 Task: In the  document poem.pdf Download file as 'Open Document Format' Share this file with 'softage.5@softage.net' Insert the command  Suggesting 
Action: Mouse moved to (267, 333)
Screenshot: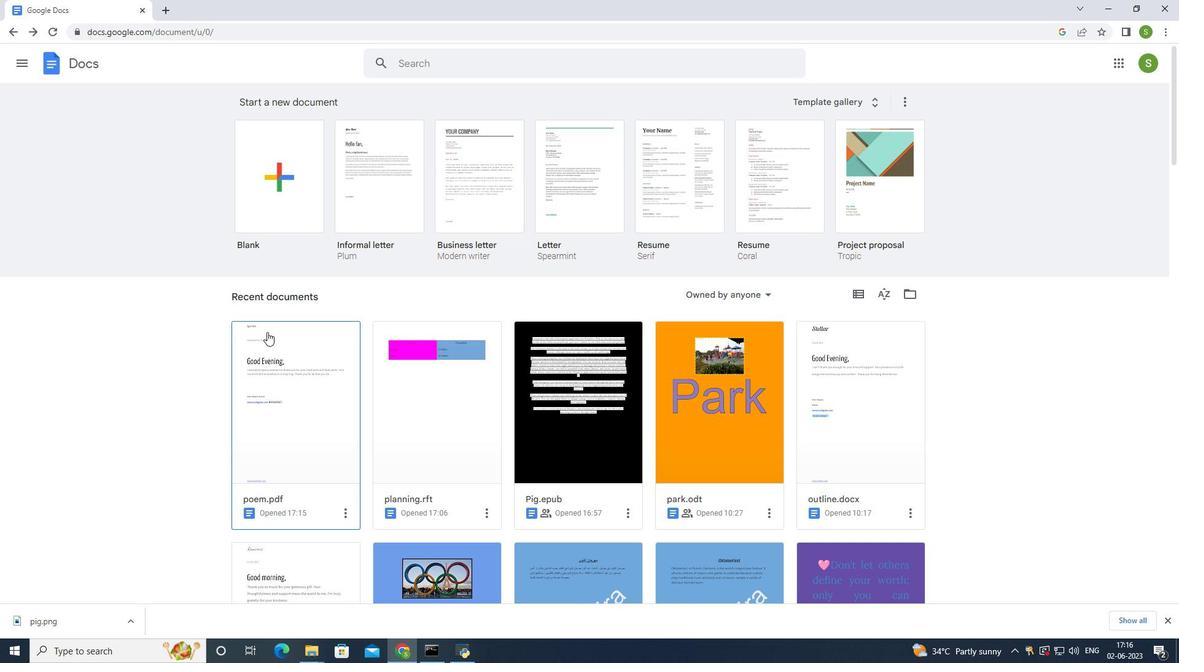 
Action: Mouse pressed left at (267, 333)
Screenshot: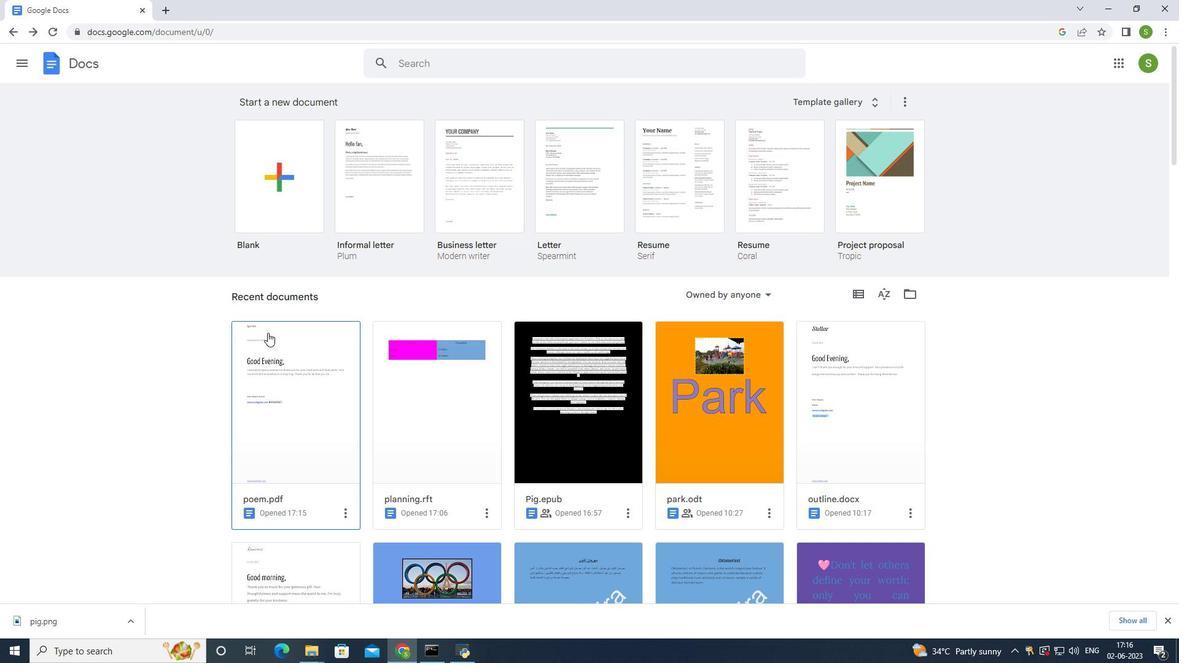 
Action: Mouse moved to (47, 74)
Screenshot: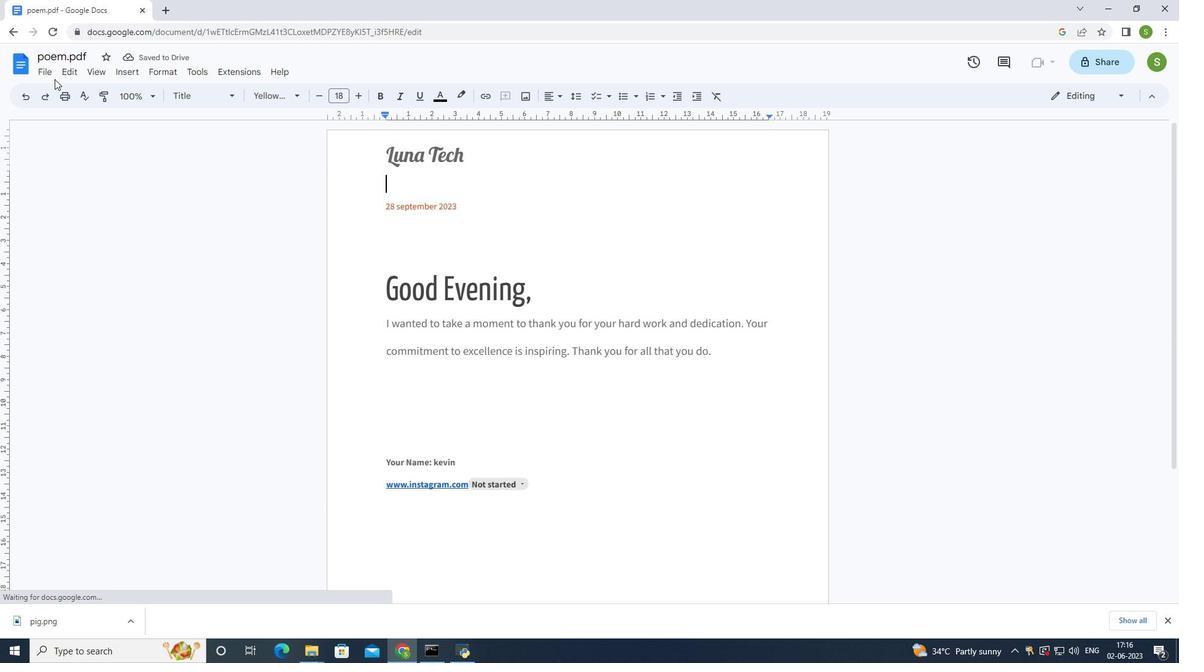
Action: Mouse pressed left at (47, 74)
Screenshot: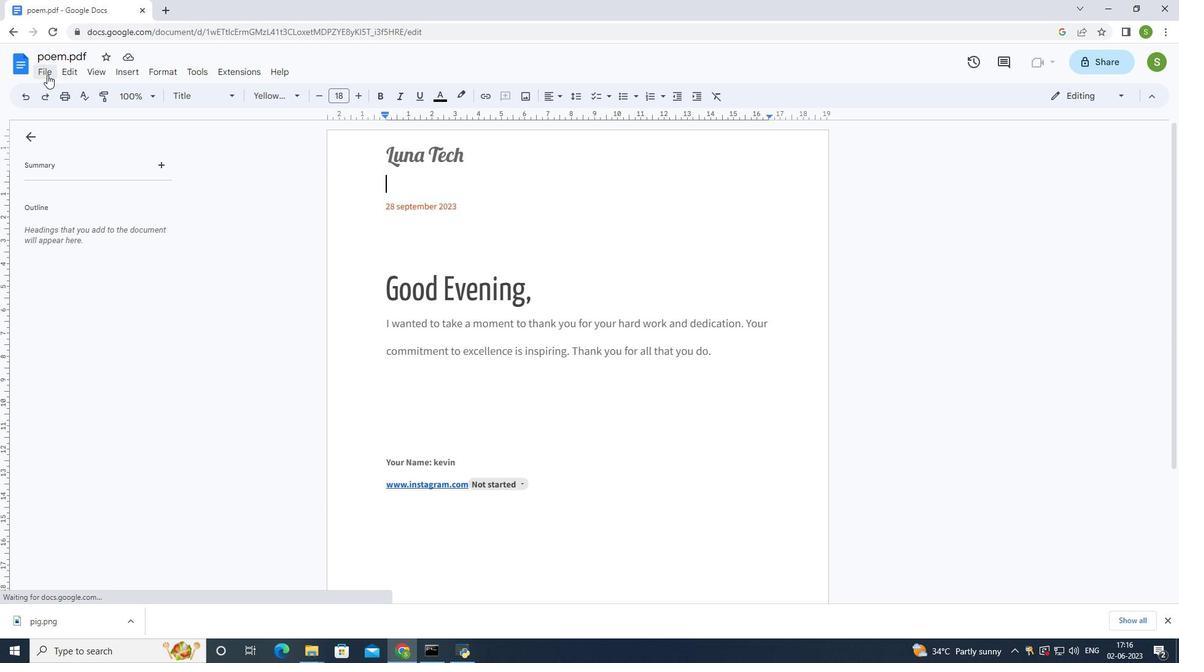 
Action: Mouse moved to (264, 277)
Screenshot: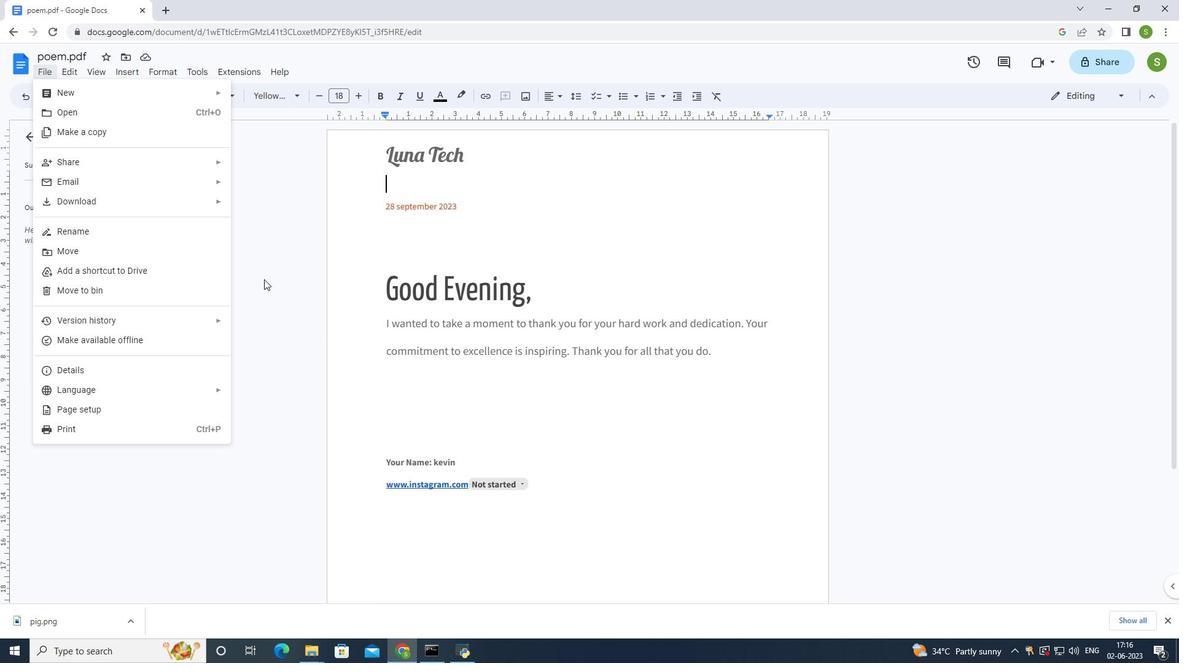 
Action: Mouse pressed left at (264, 277)
Screenshot: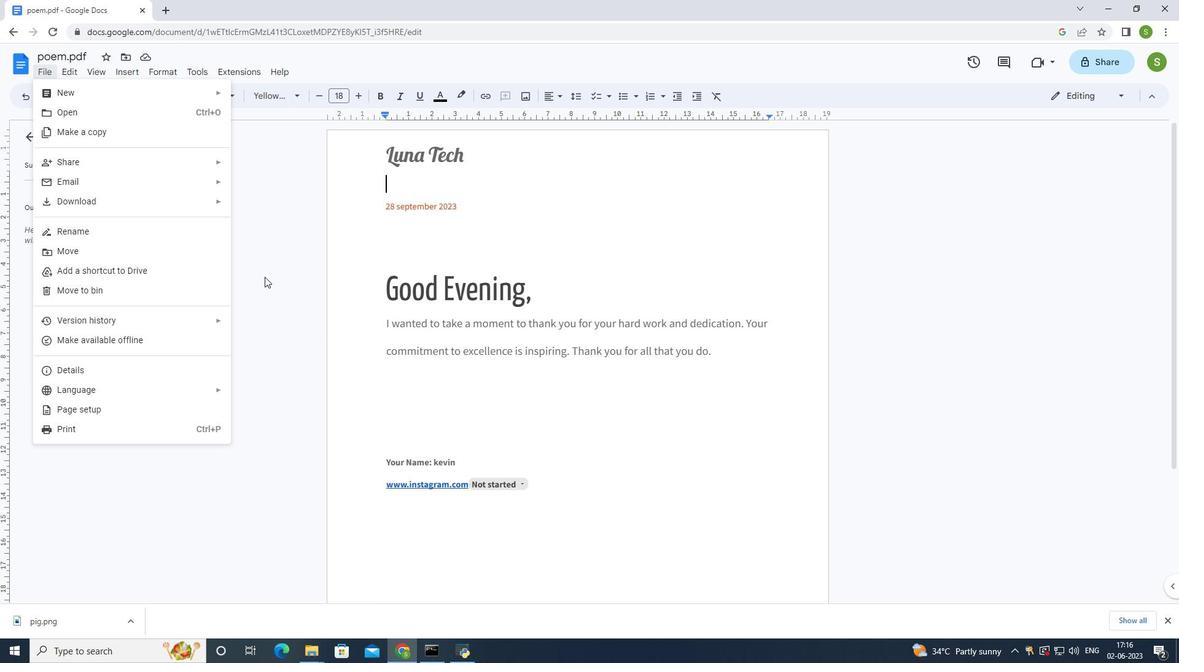 
Action: Mouse moved to (125, 75)
Screenshot: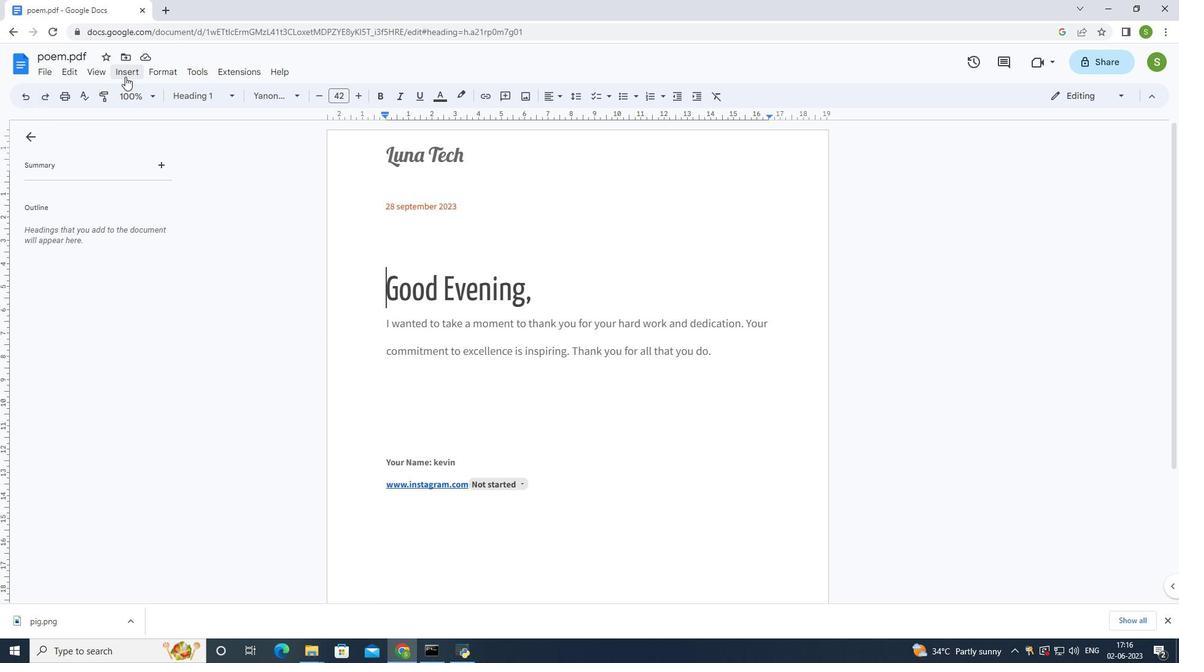 
Action: Mouse pressed left at (125, 75)
Screenshot: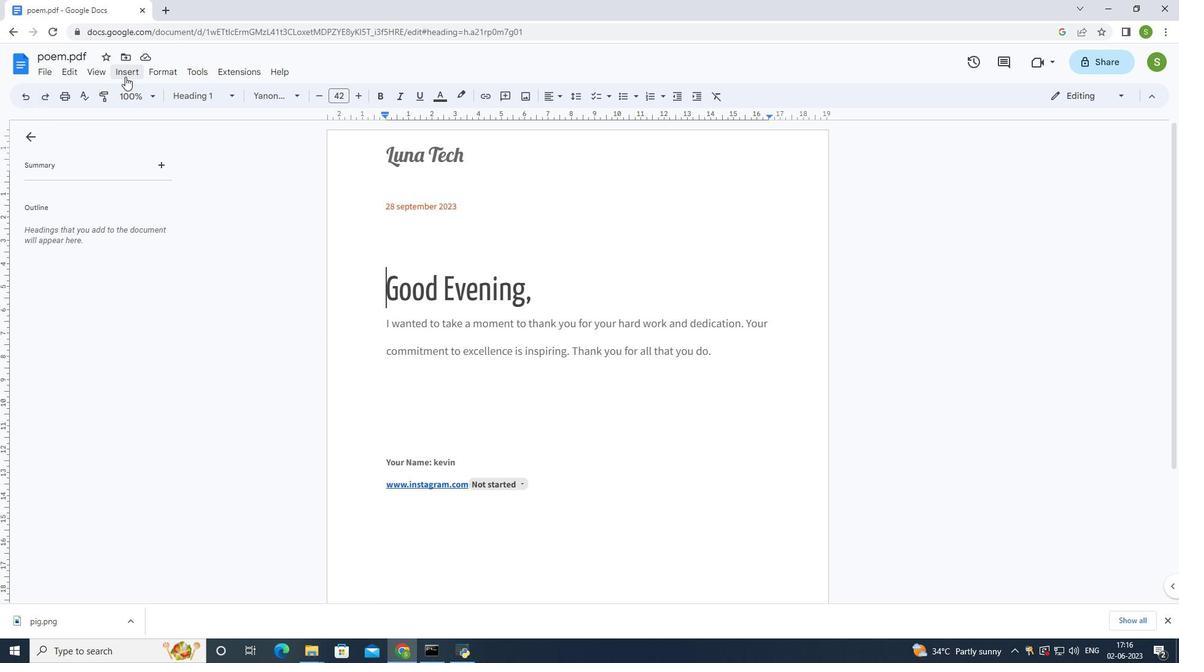 
Action: Mouse moved to (159, 71)
Screenshot: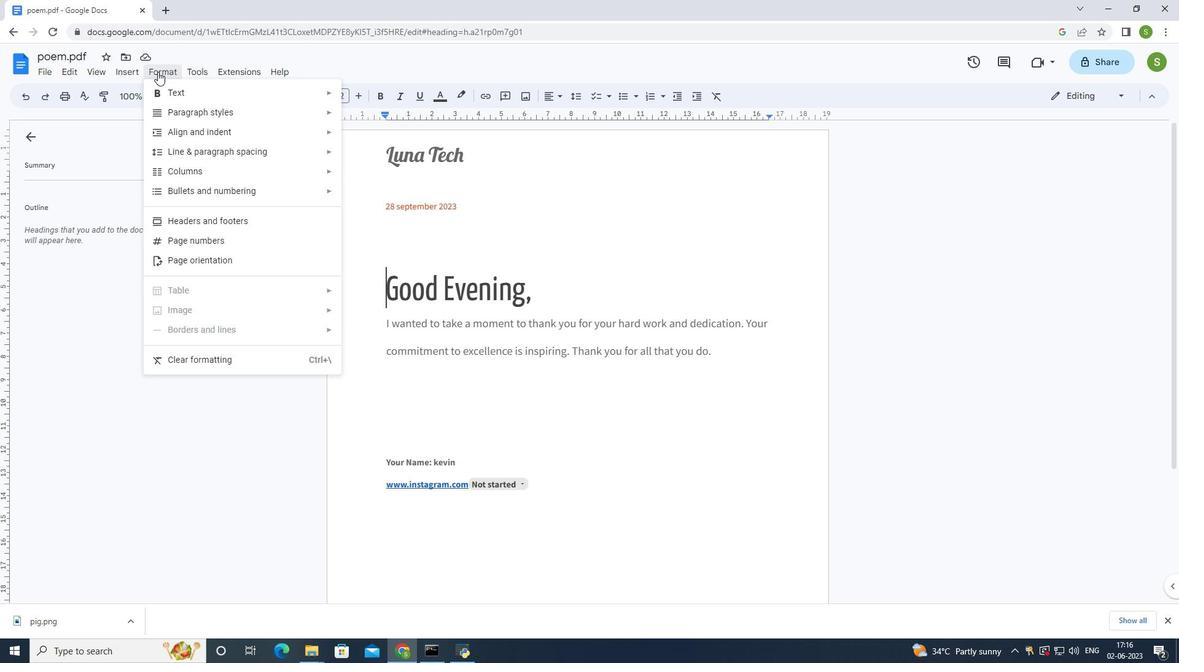 
Action: Mouse pressed left at (158, 71)
Screenshot: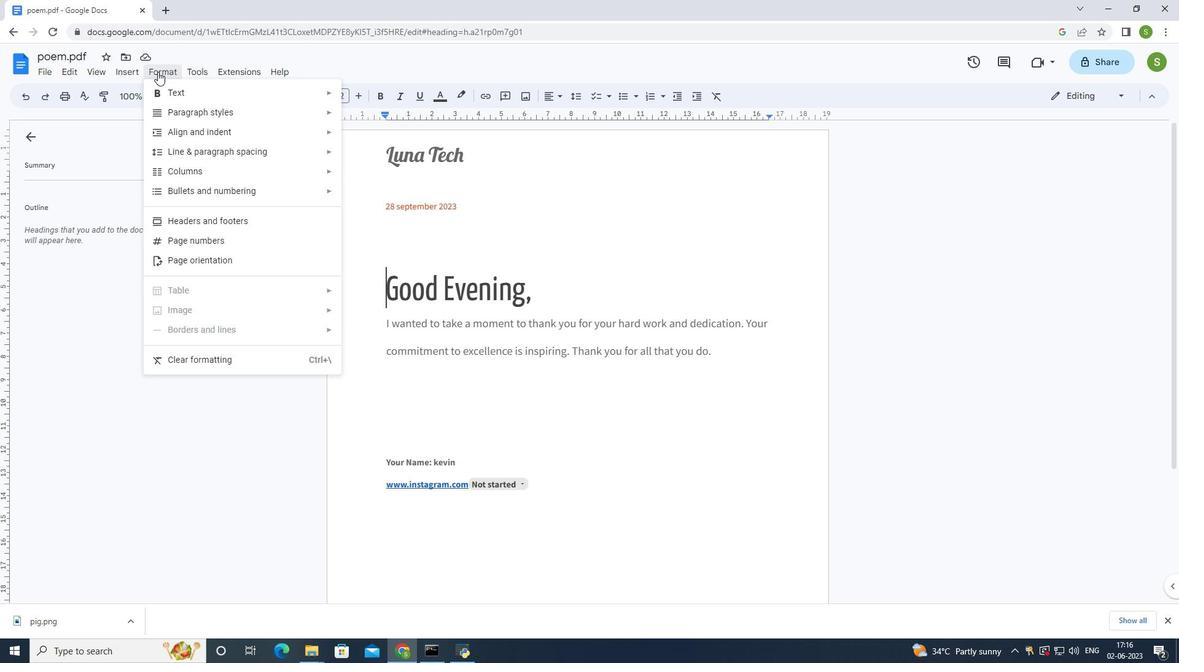 
Action: Mouse pressed left at (159, 71)
Screenshot: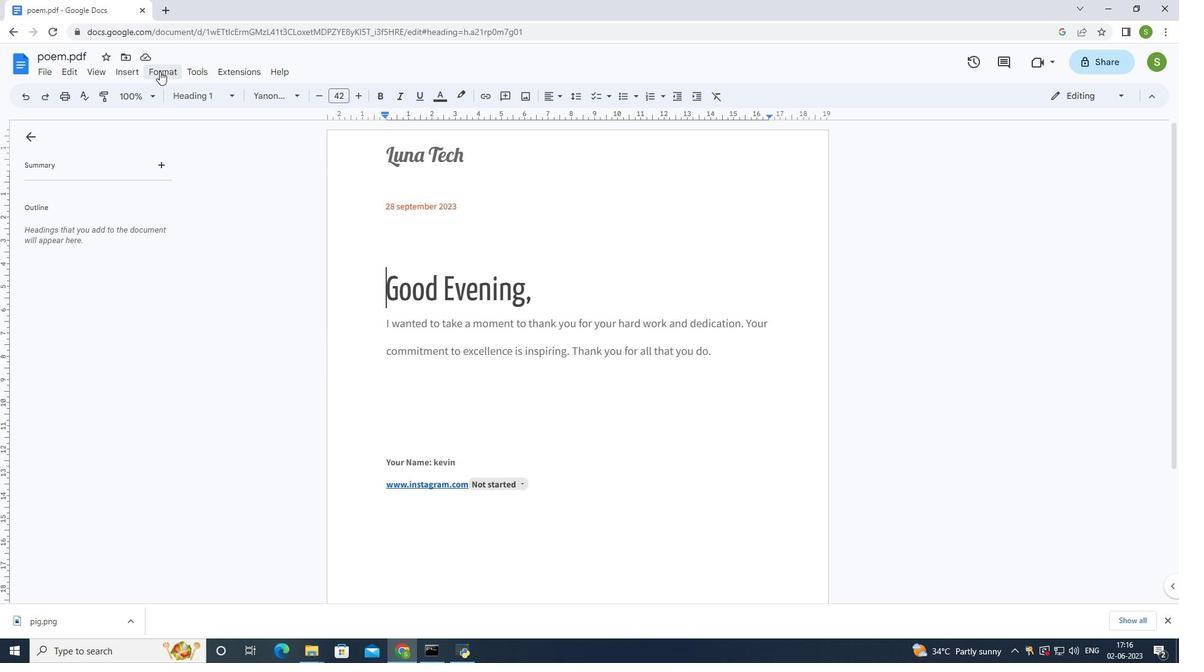 
Action: Mouse moved to (43, 70)
Screenshot: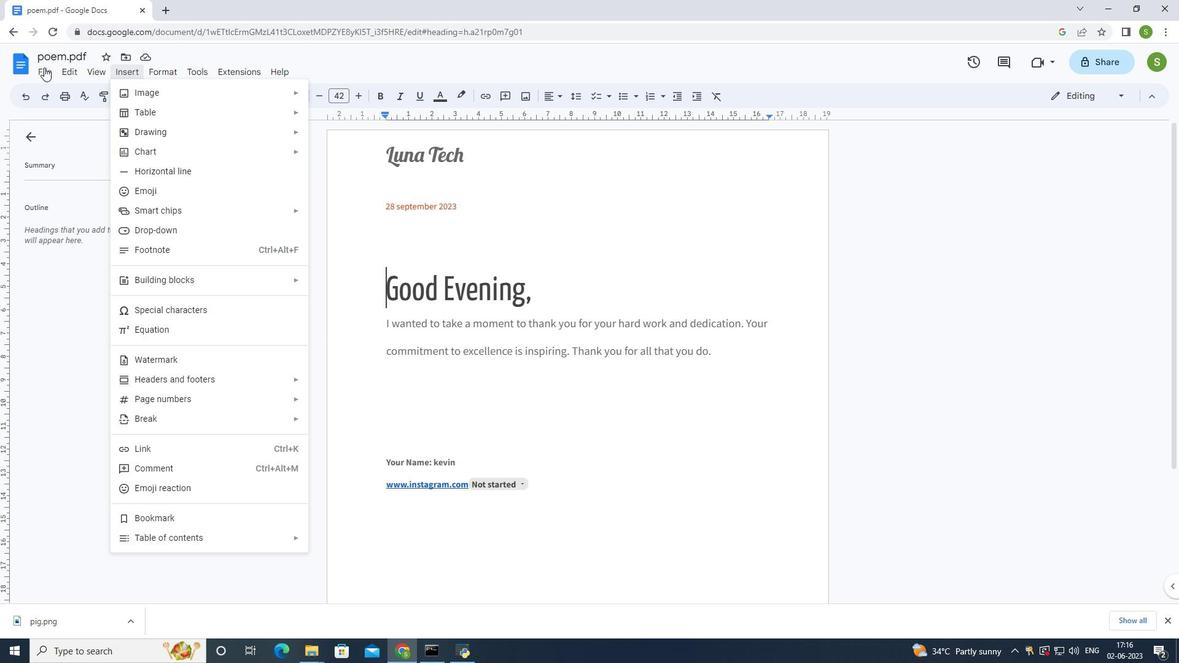
Action: Mouse pressed left at (43, 70)
Screenshot: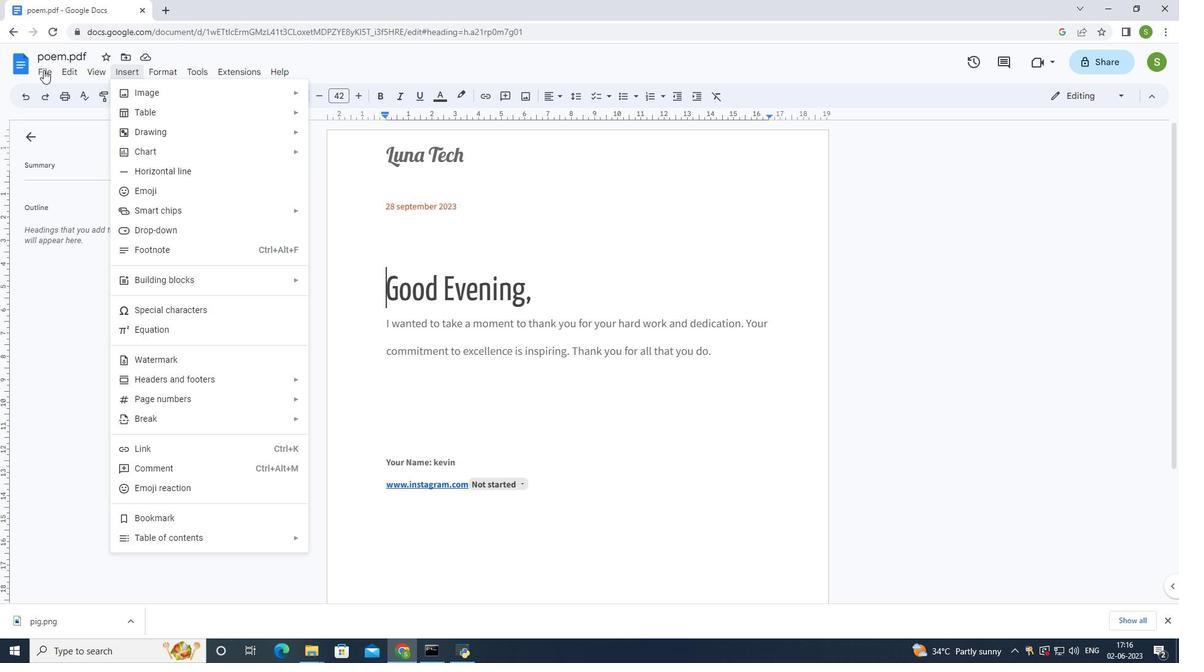 
Action: Mouse moved to (45, 71)
Screenshot: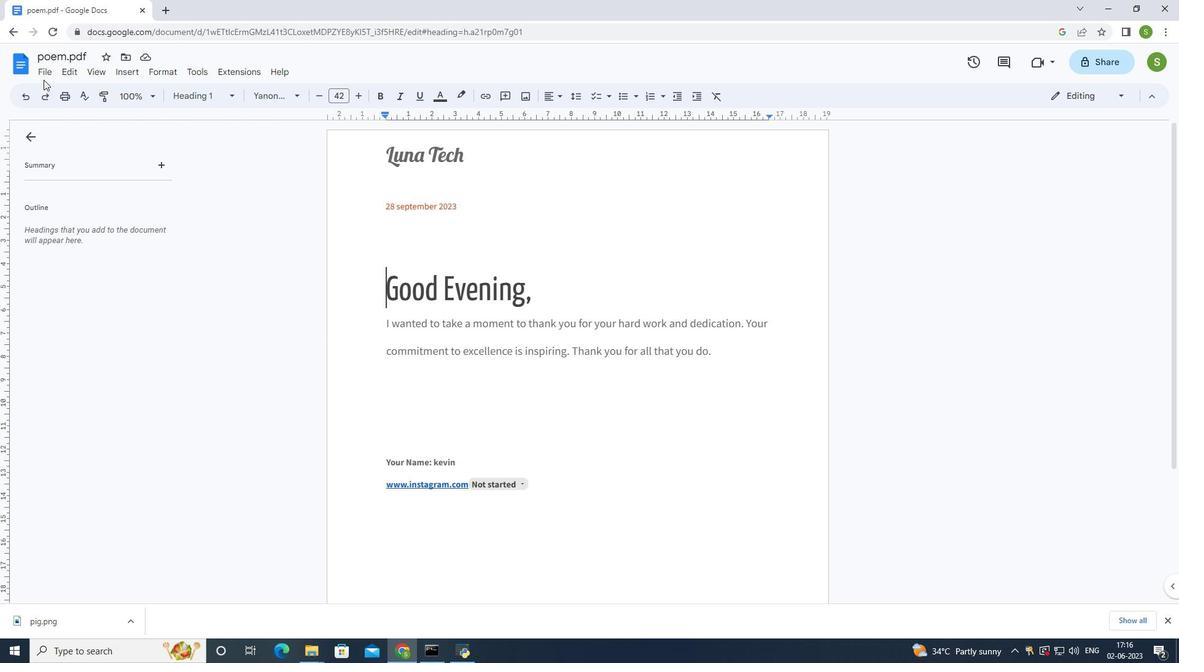 
Action: Mouse pressed left at (45, 71)
Screenshot: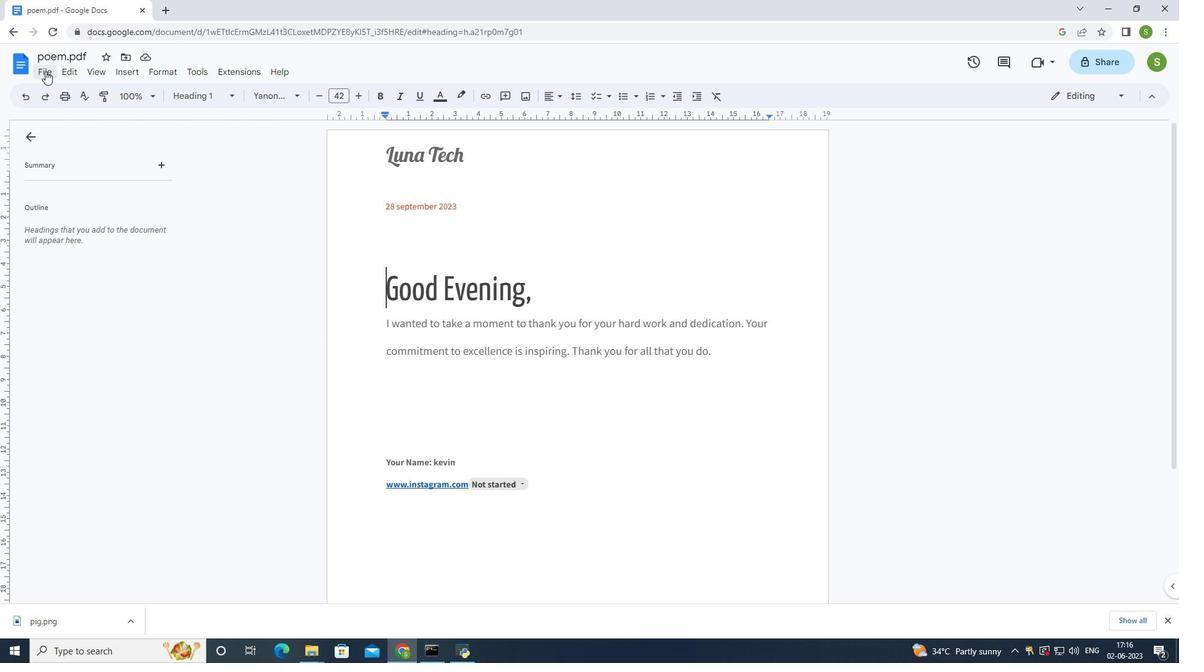 
Action: Mouse moved to (93, 205)
Screenshot: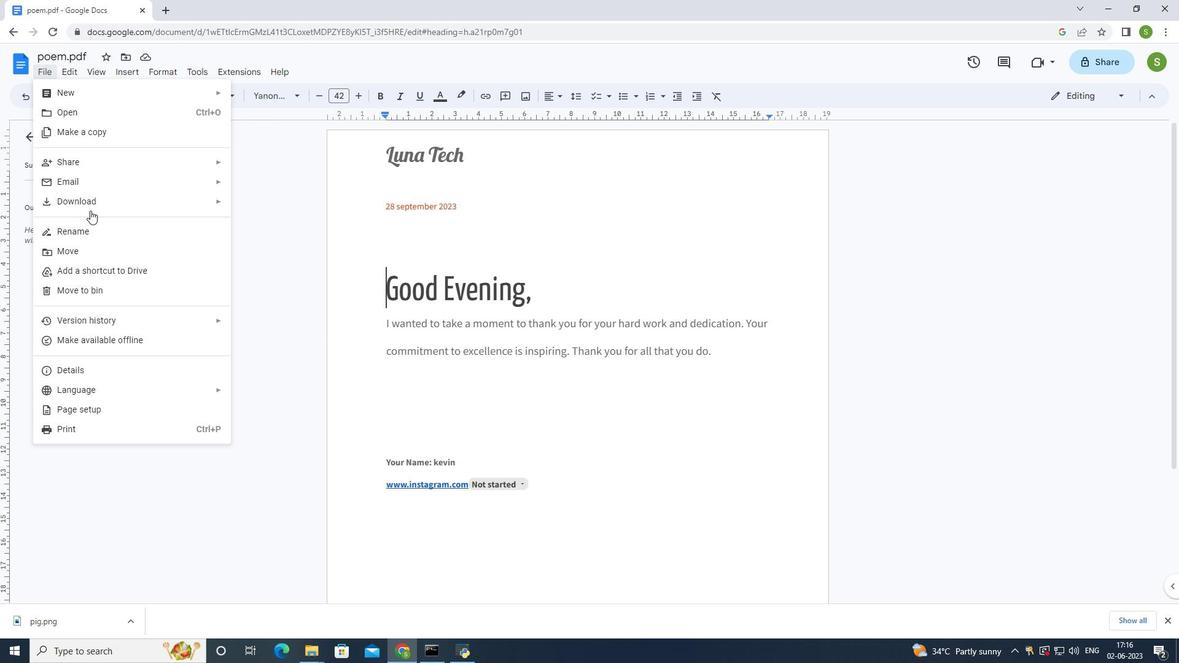 
Action: Mouse pressed left at (93, 205)
Screenshot: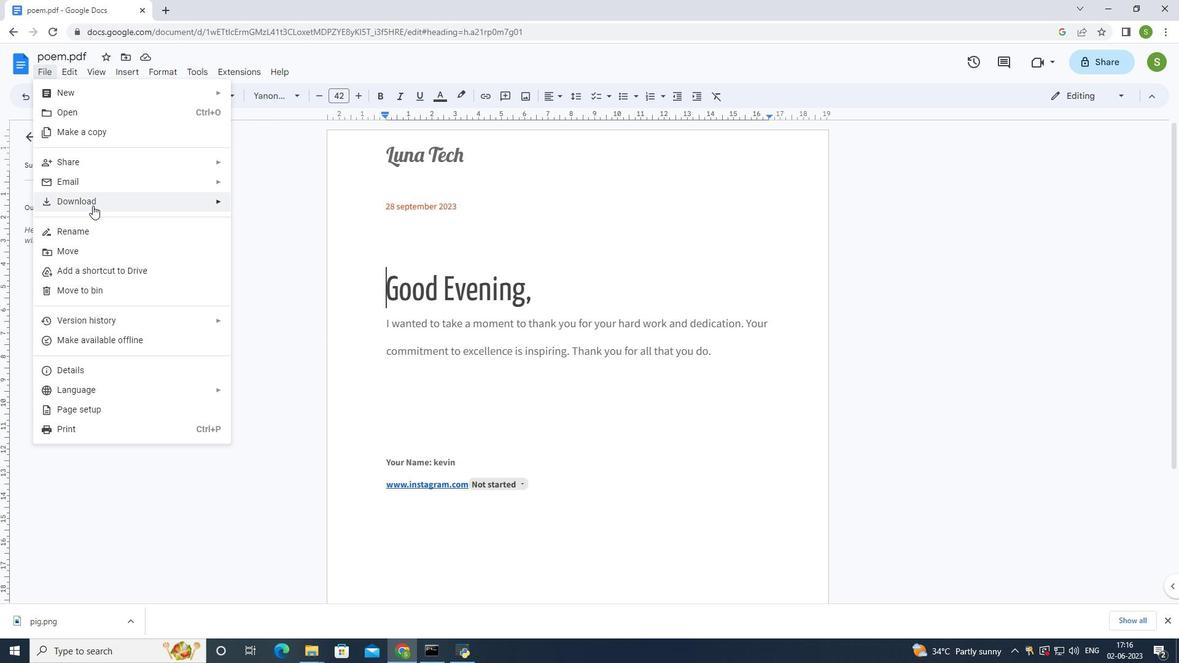 
Action: Mouse moved to (243, 224)
Screenshot: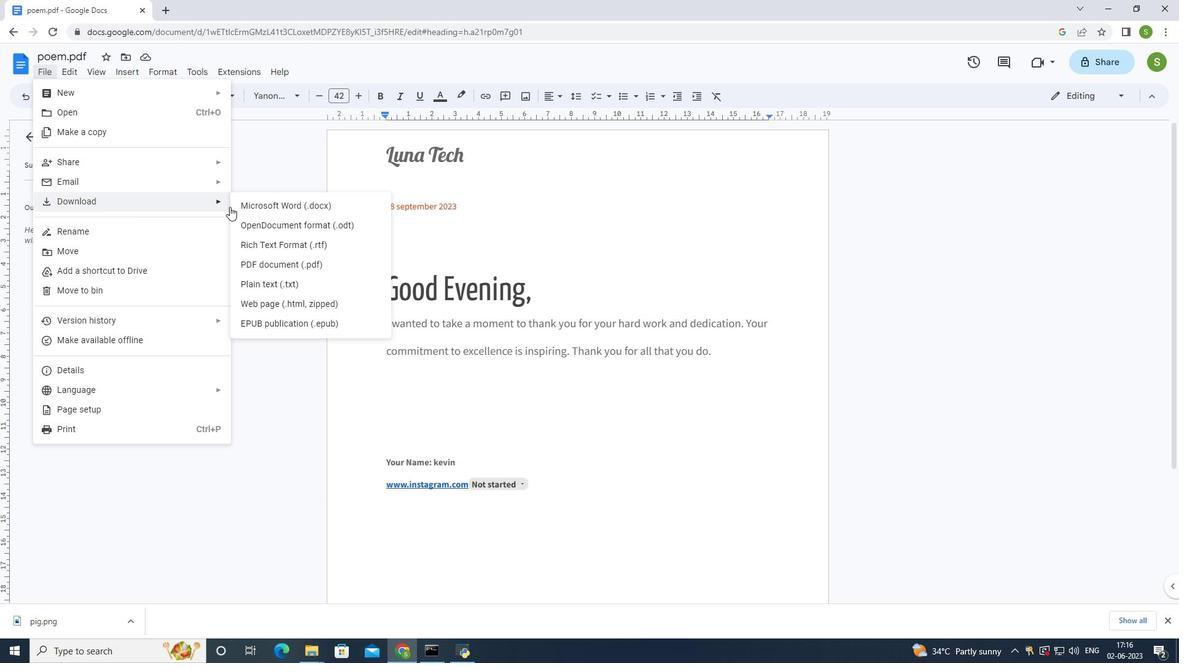 
Action: Mouse pressed left at (243, 224)
Screenshot: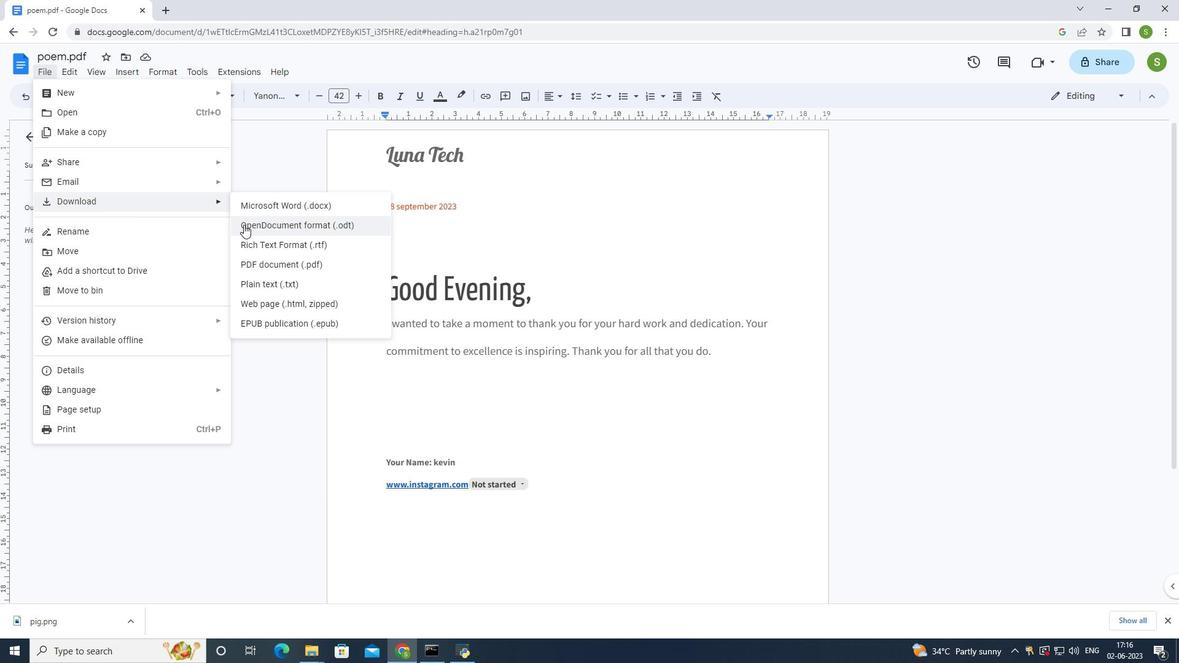 
Action: Mouse moved to (1105, 56)
Screenshot: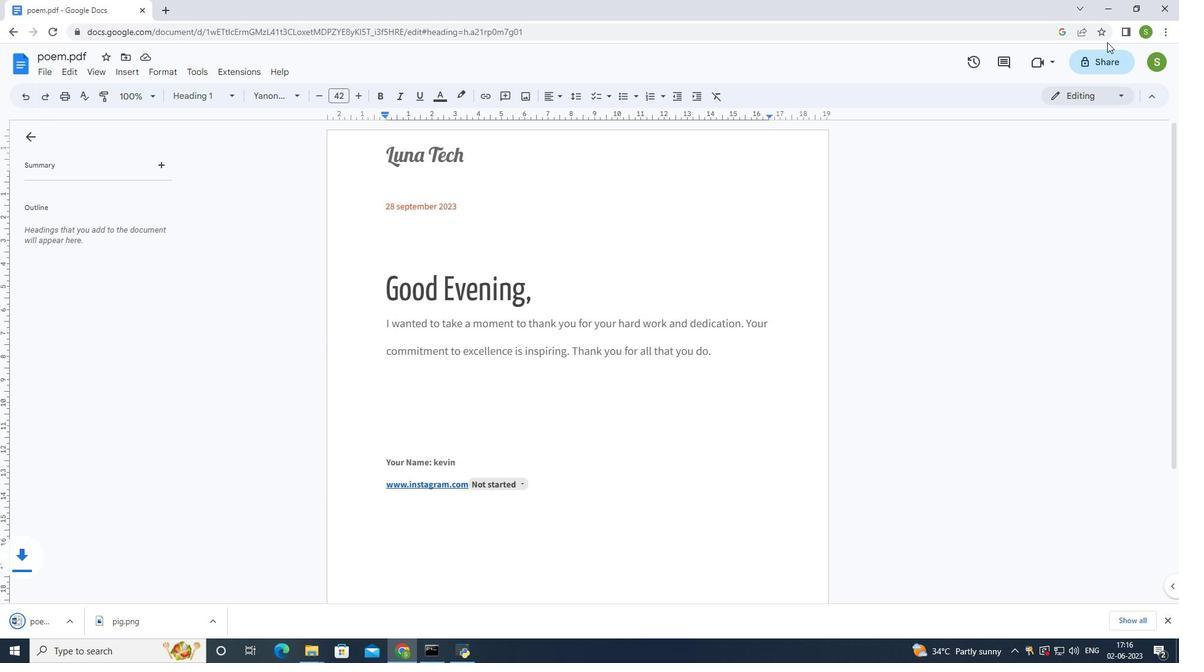 
Action: Mouse pressed left at (1105, 56)
Screenshot: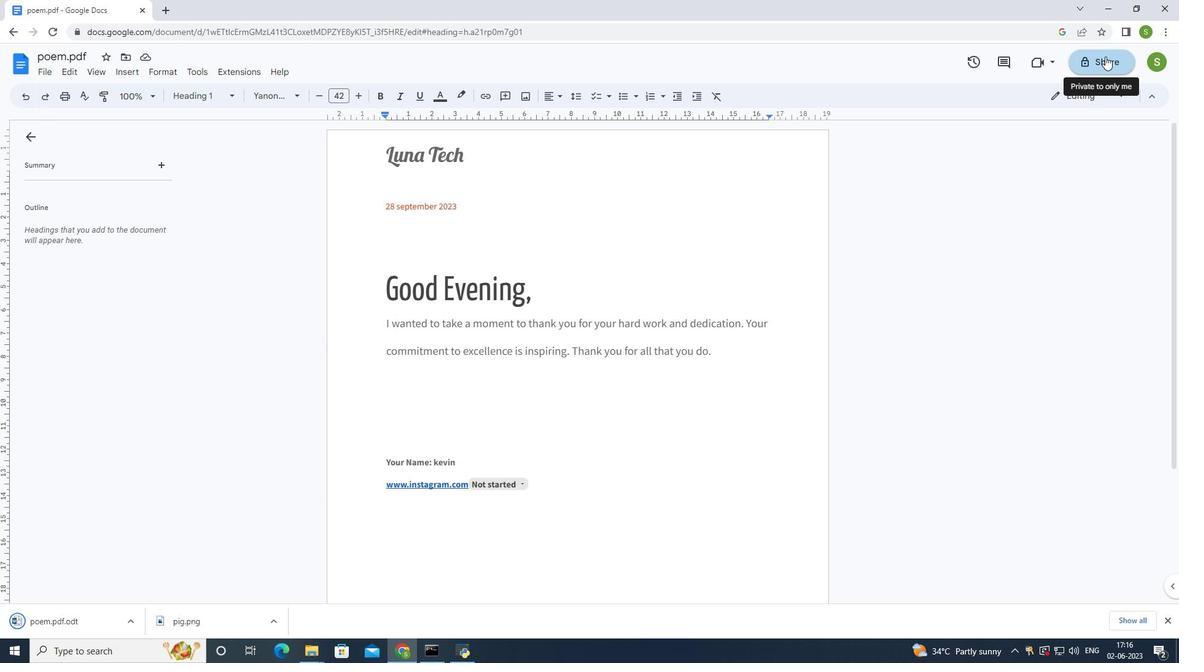 
Action: Mouse moved to (933, 113)
Screenshot: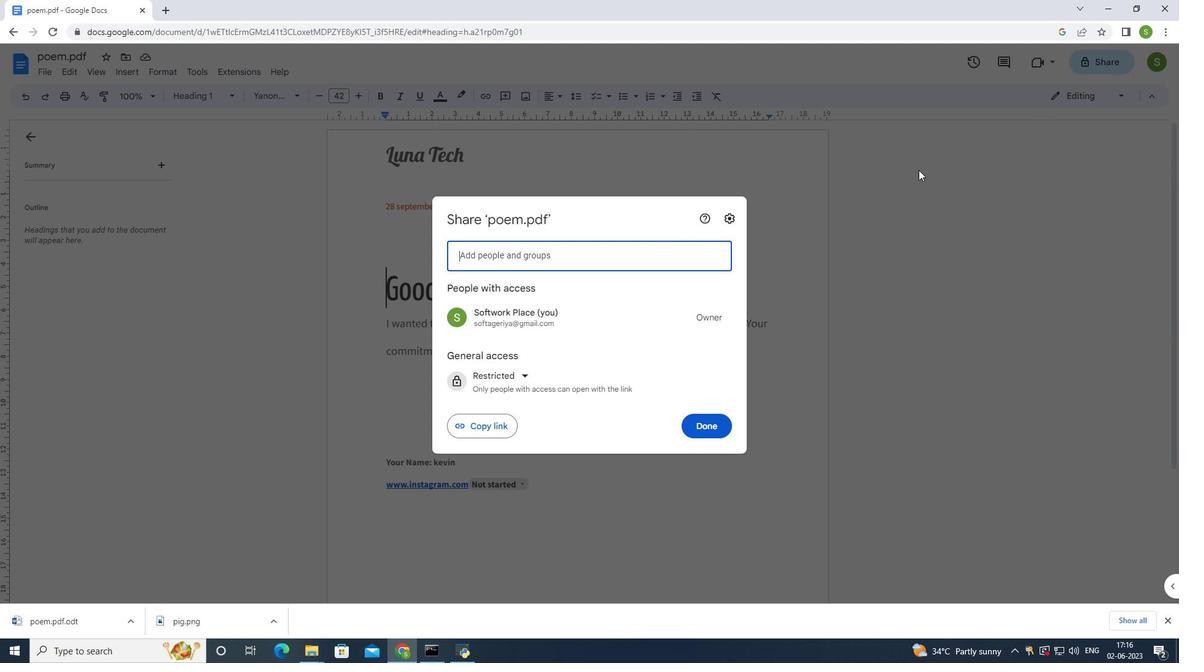 
Action: Key pressed softage.5<Key.shift>@softage.net
Screenshot: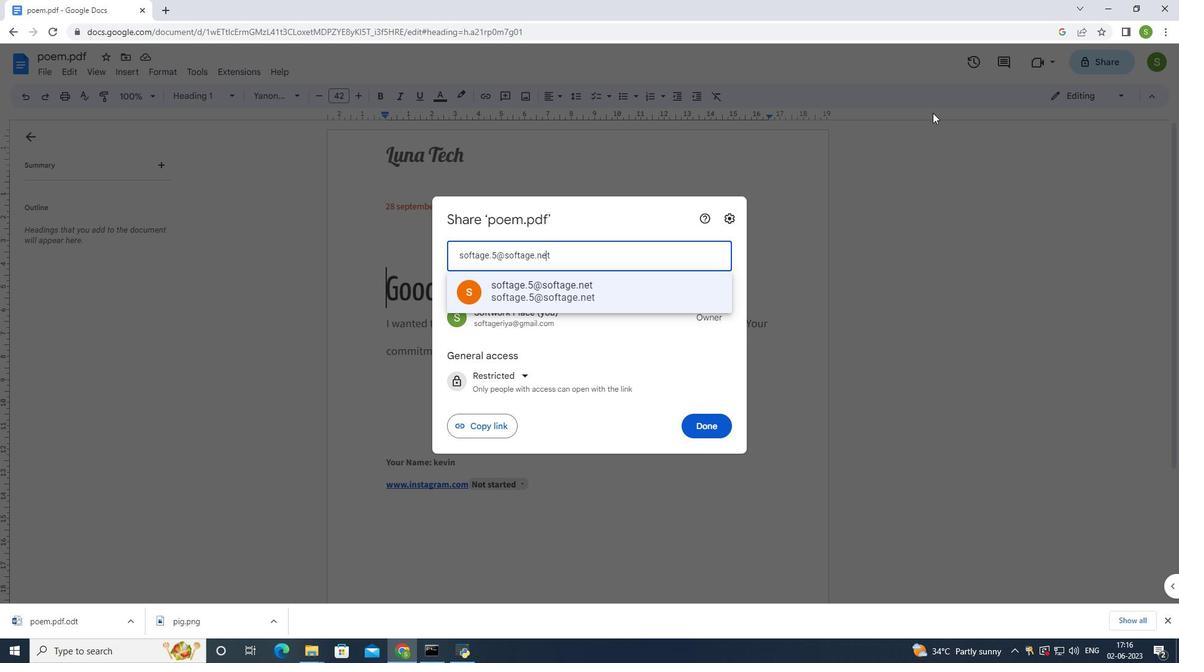 
Action: Mouse moved to (590, 285)
Screenshot: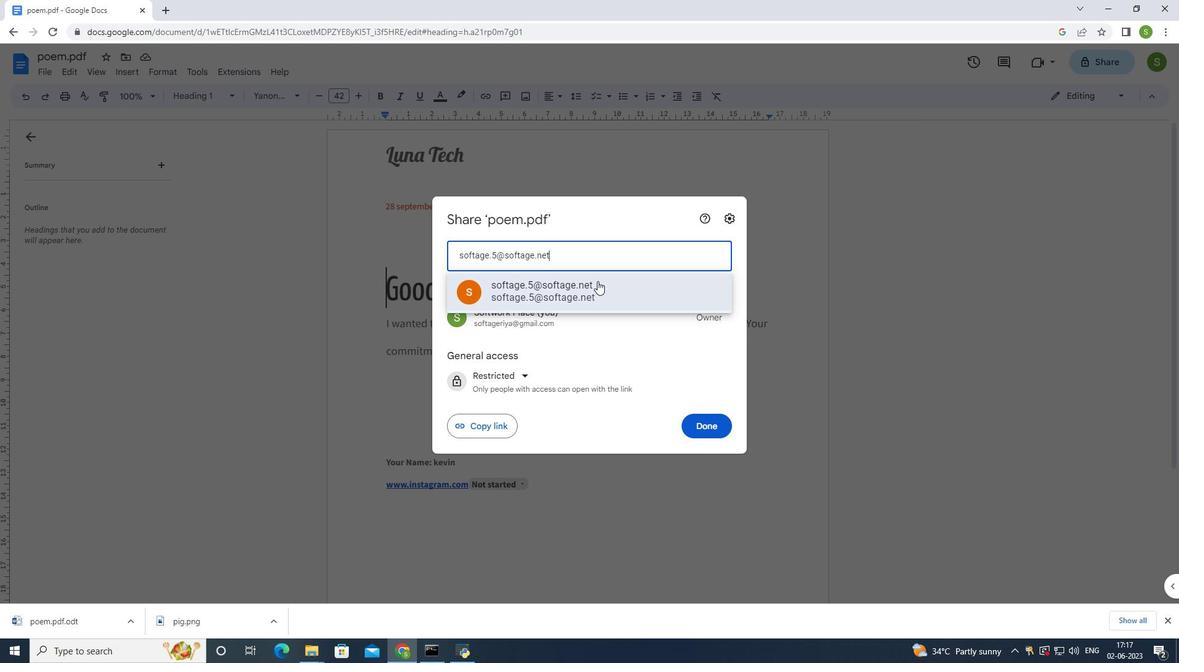 
Action: Mouse pressed left at (590, 285)
Screenshot: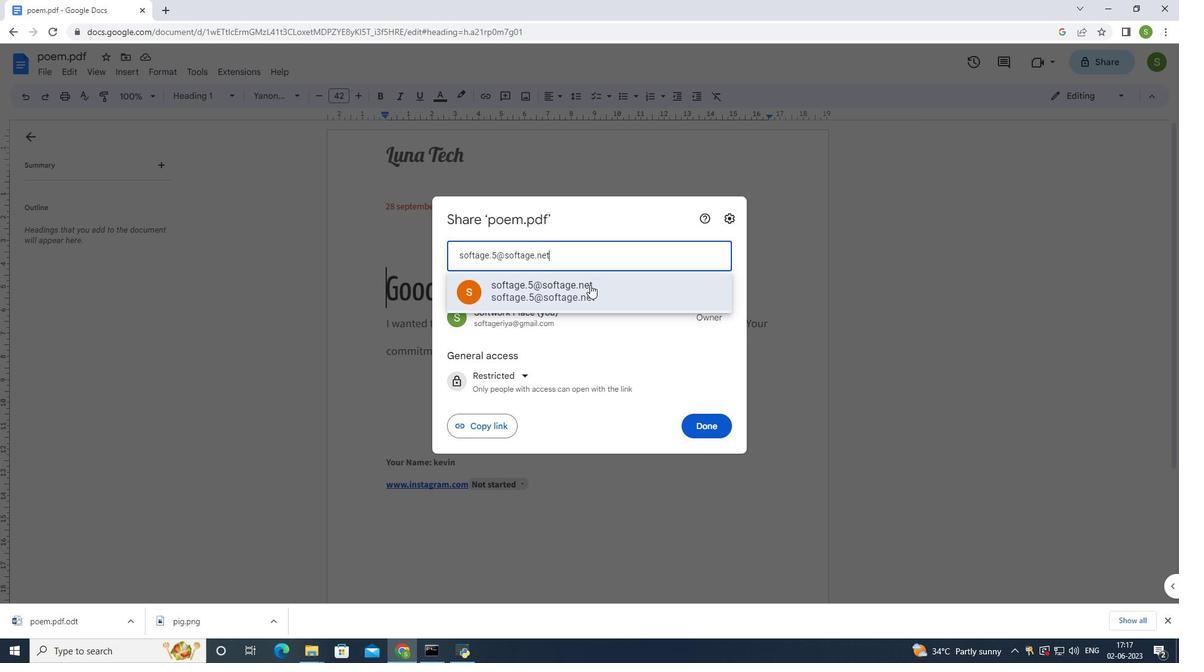 
Action: Mouse moved to (710, 411)
Screenshot: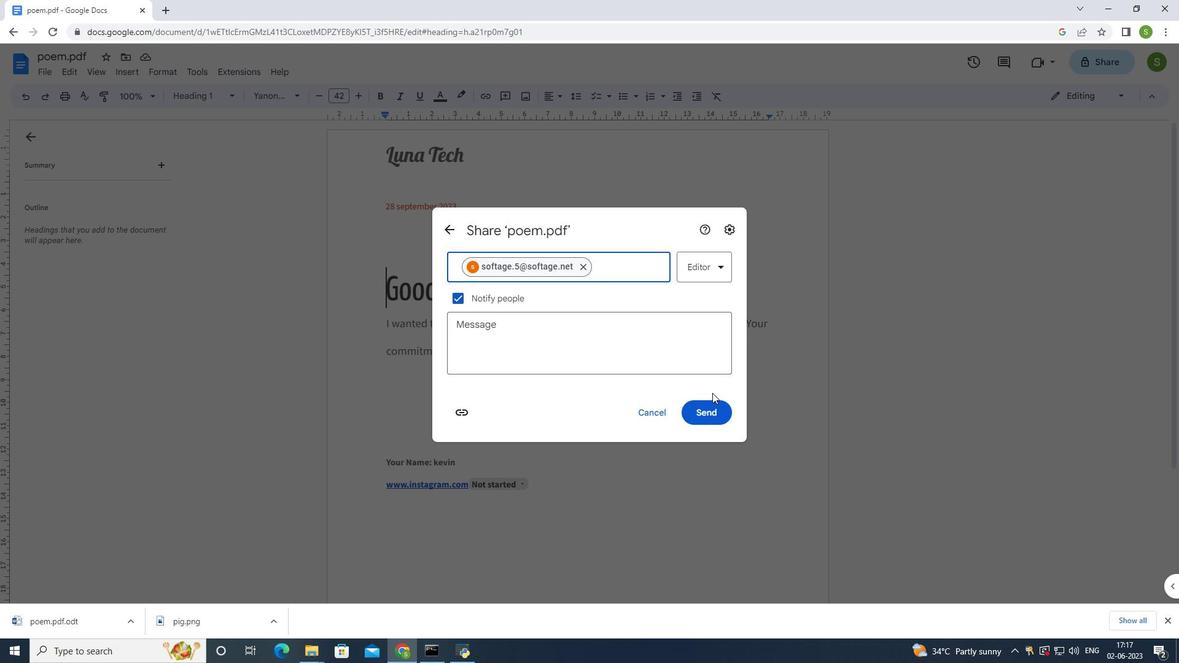 
Action: Mouse pressed left at (710, 411)
Screenshot: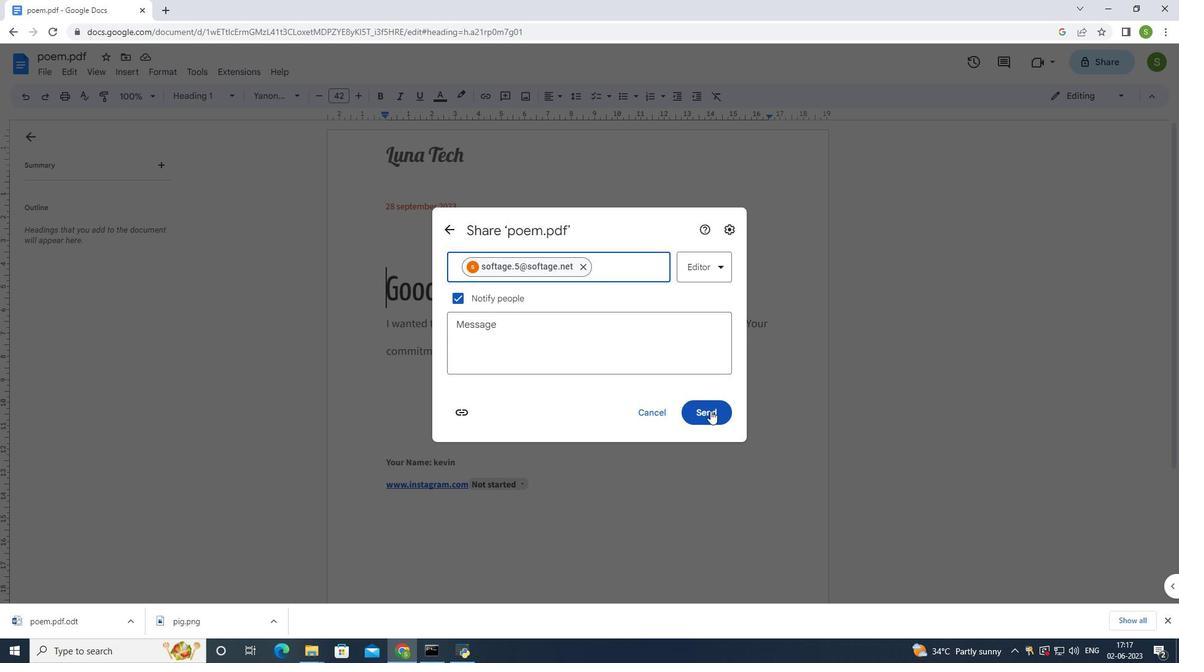 
Action: Mouse moved to (1100, 100)
Screenshot: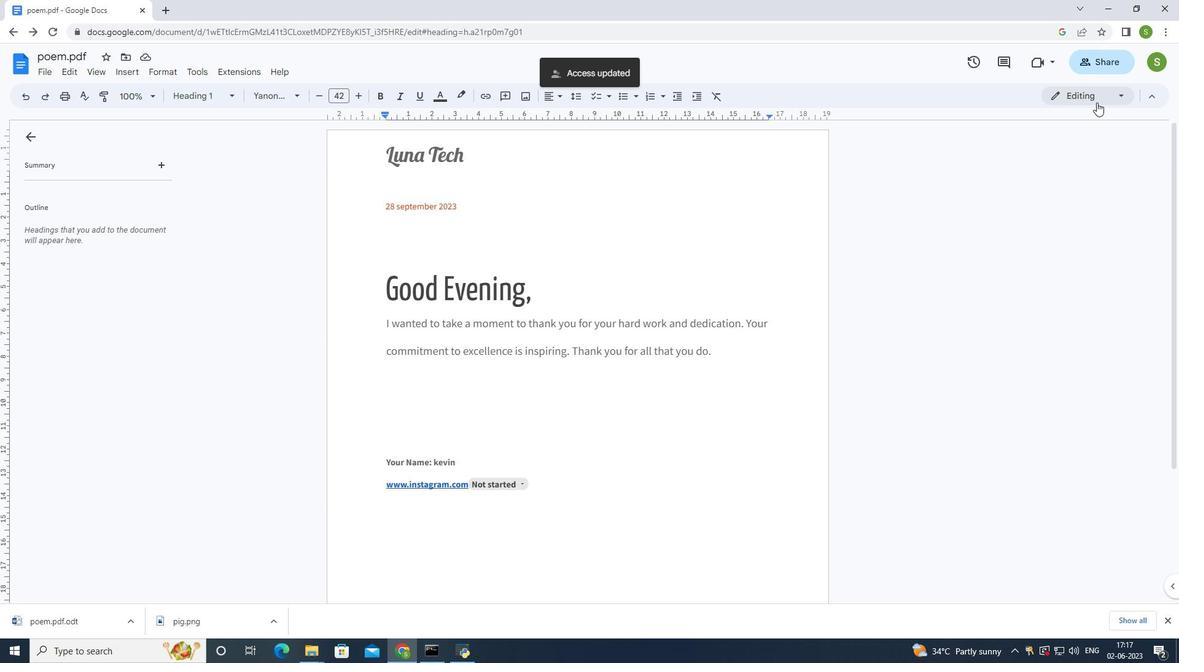 
Action: Mouse pressed left at (1100, 100)
Screenshot: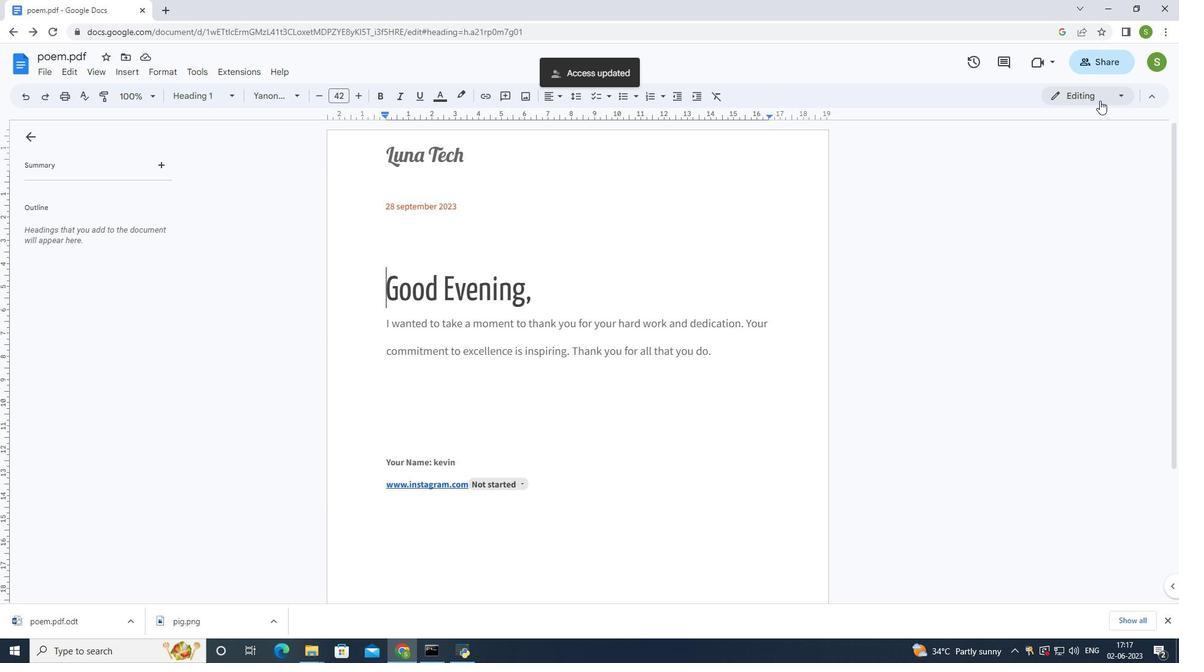 
Action: Mouse moved to (1071, 144)
Screenshot: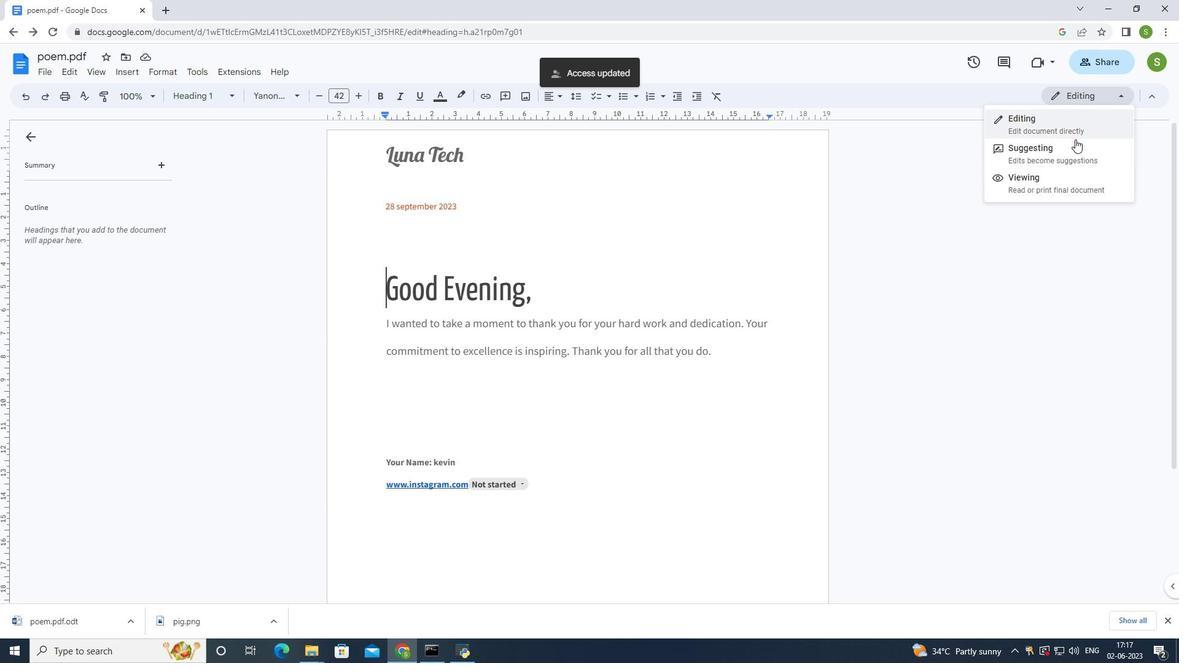 
Action: Mouse pressed left at (1071, 144)
Screenshot: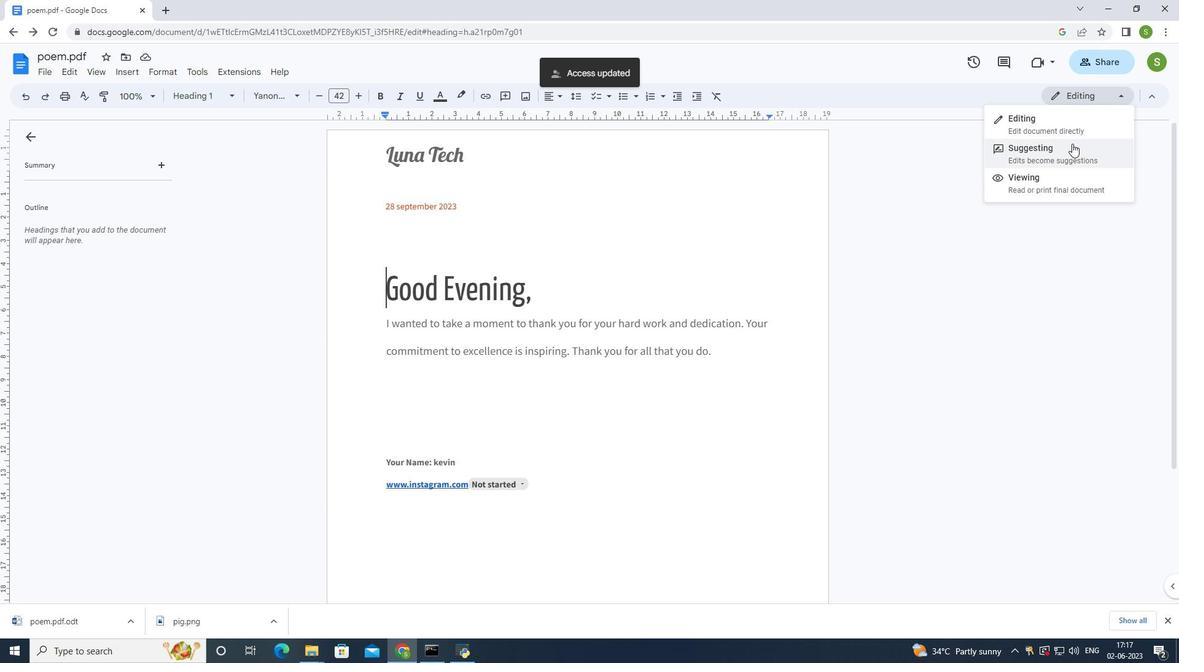 
Action: Mouse moved to (793, 214)
Screenshot: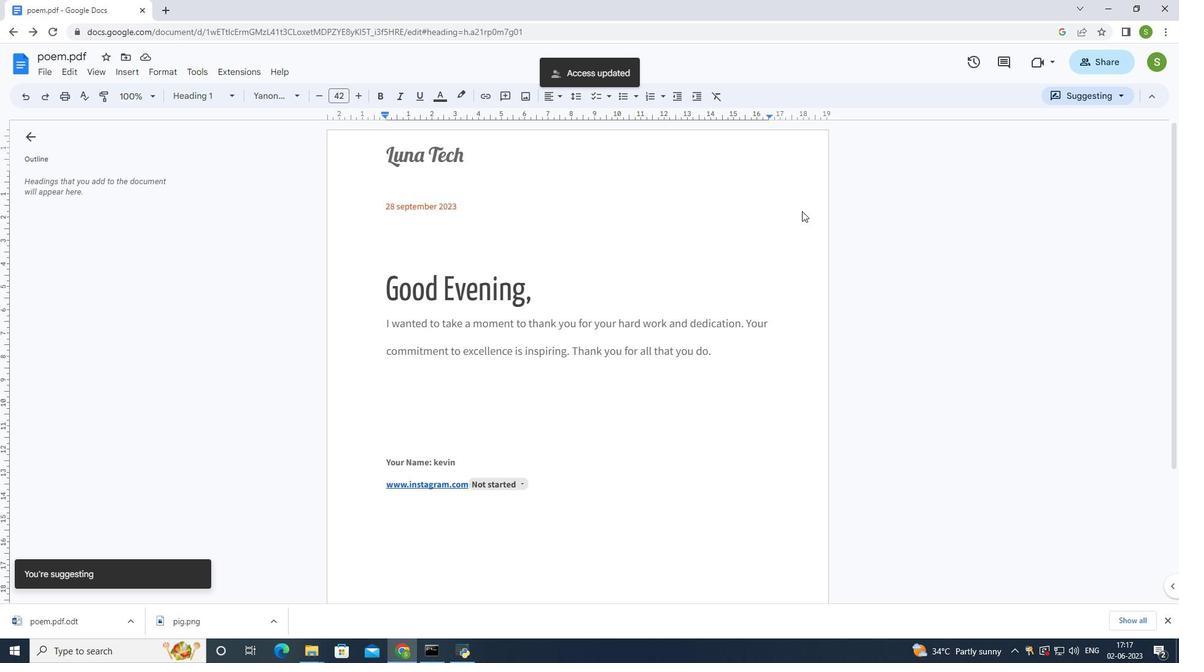 
Action: Mouse pressed left at (793, 214)
Screenshot: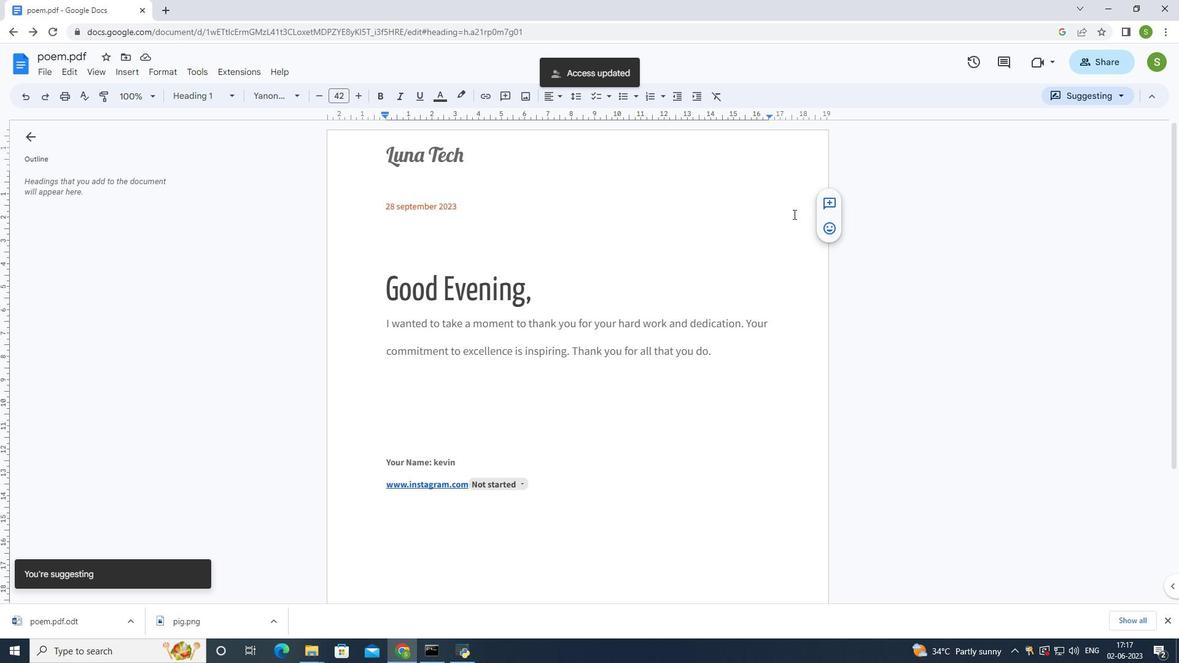 
Action: Mouse moved to (794, 207)
Screenshot: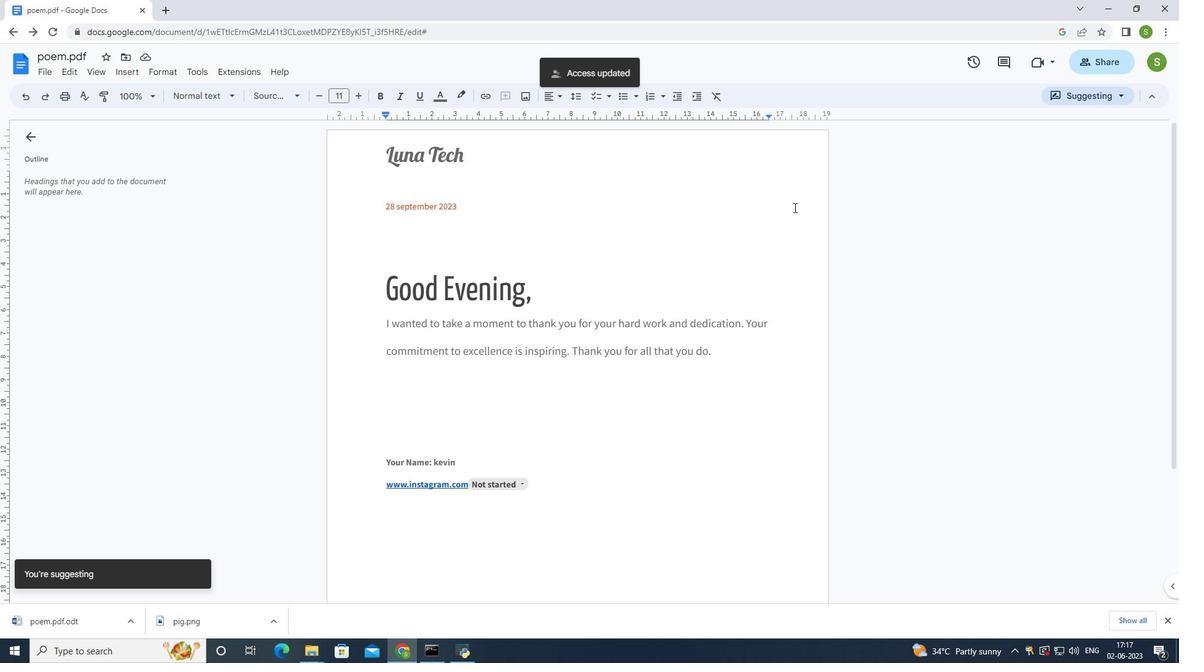 
